Task: Apply time zone "New Delhi".
Action: Mouse moved to (252, 417)
Screenshot: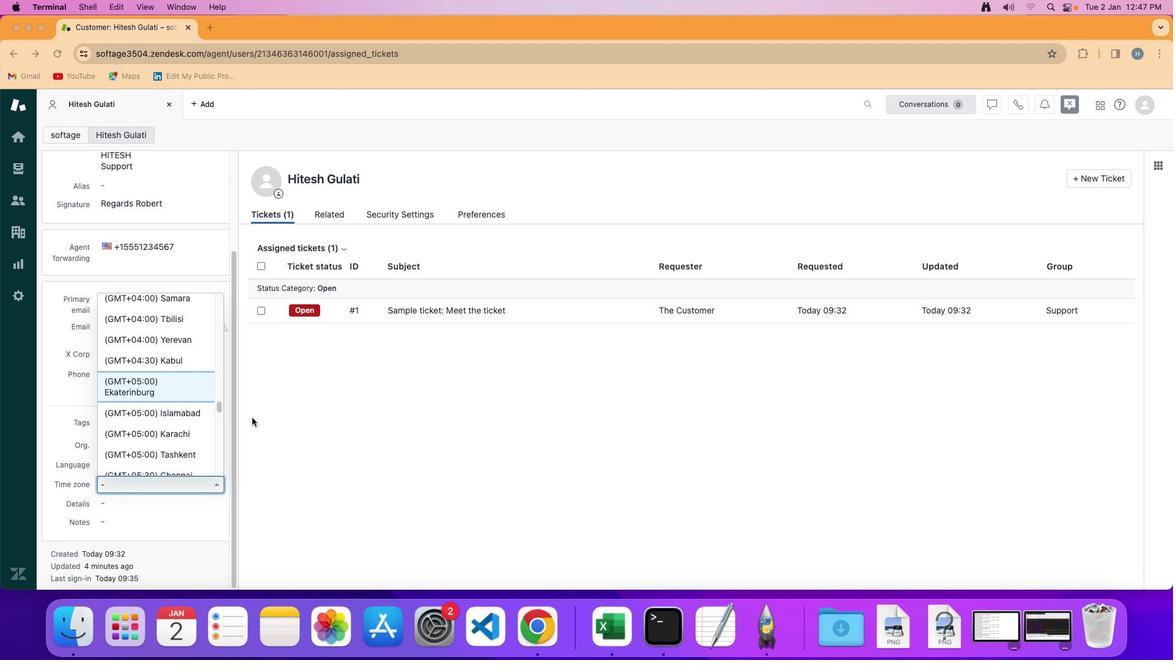 
Action: Mouse pressed left at (252, 417)
Screenshot: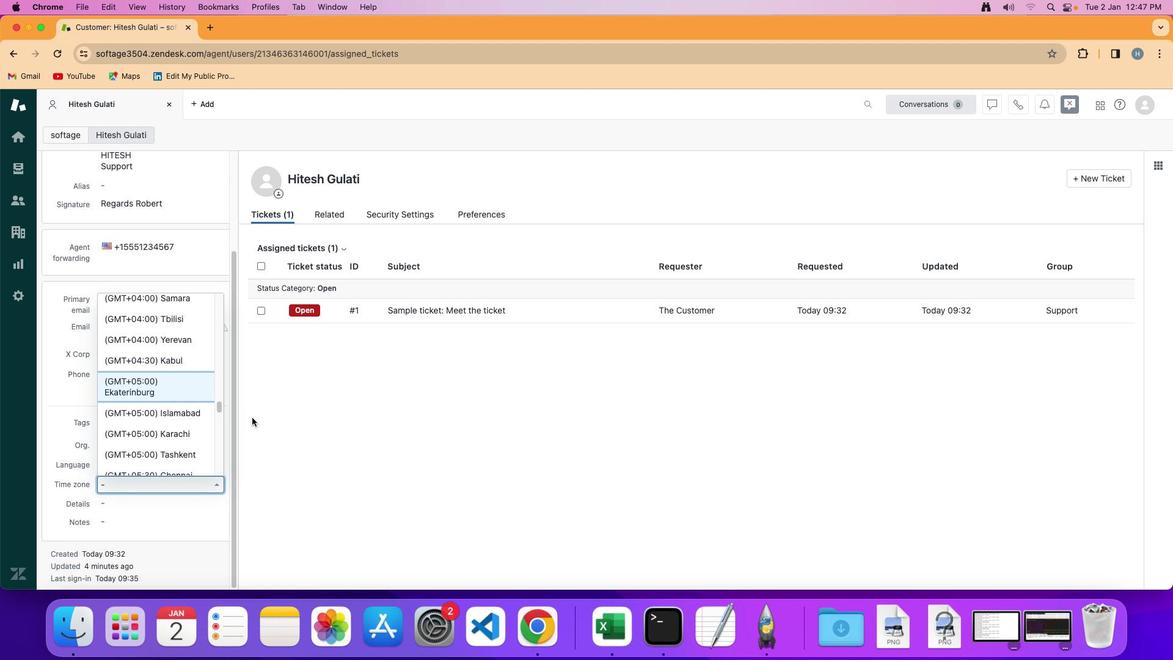 
Action: Mouse moved to (179, 425)
Screenshot: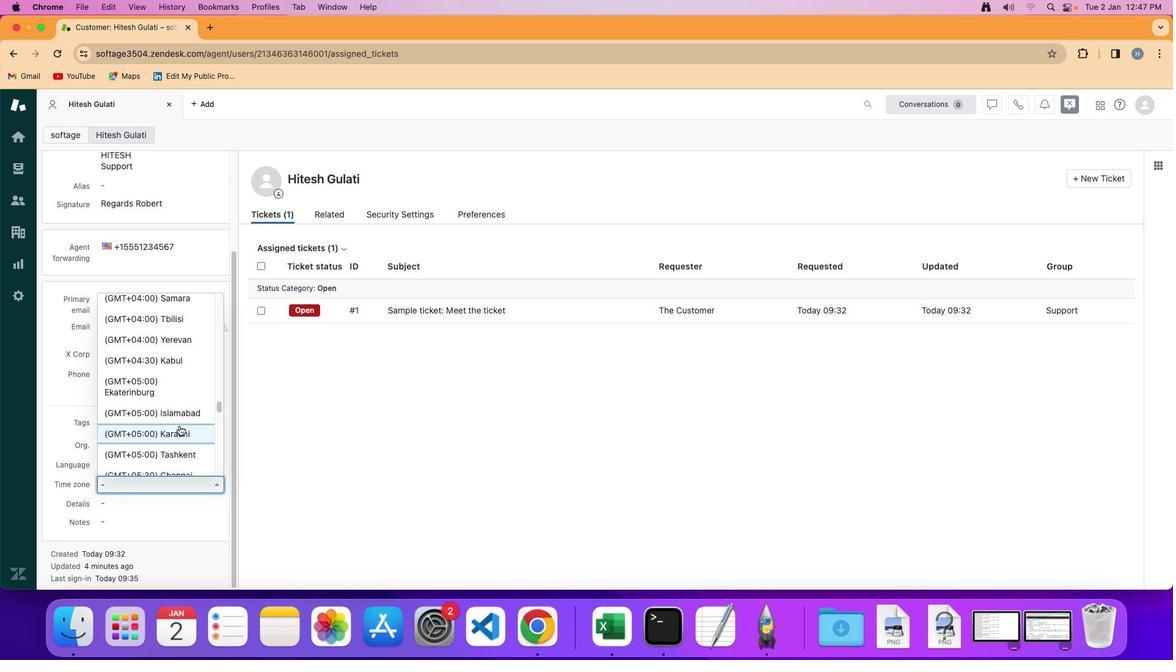 
Action: Mouse scrolled (179, 425) with delta (0, 0)
Screenshot: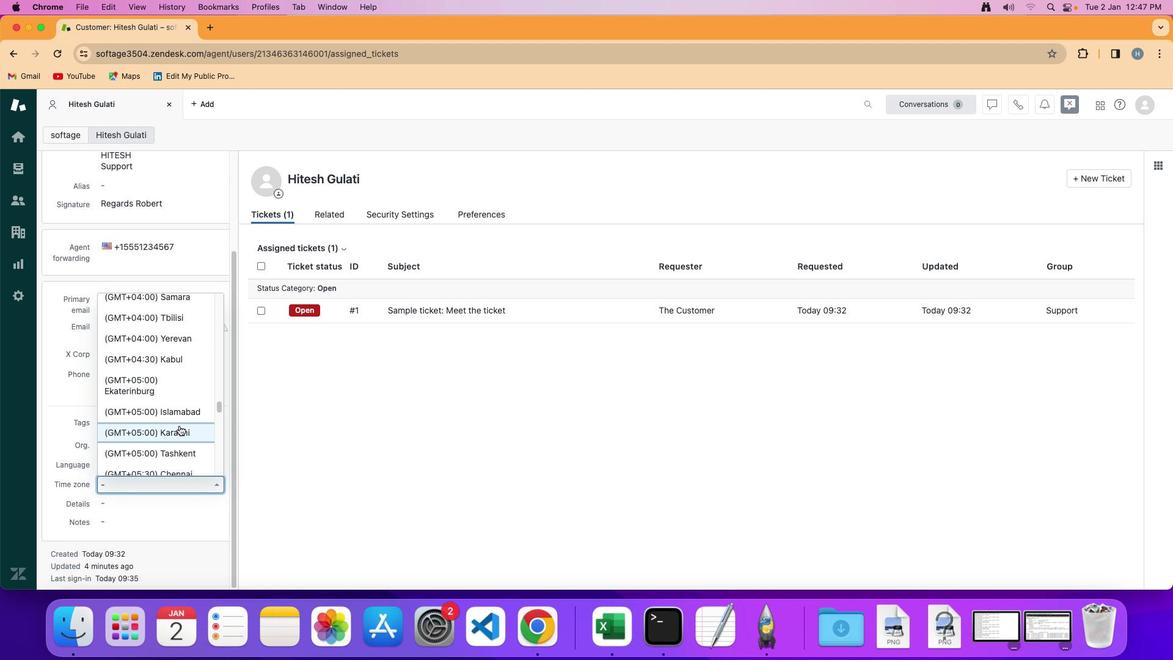 
Action: Mouse scrolled (179, 425) with delta (0, 0)
Screenshot: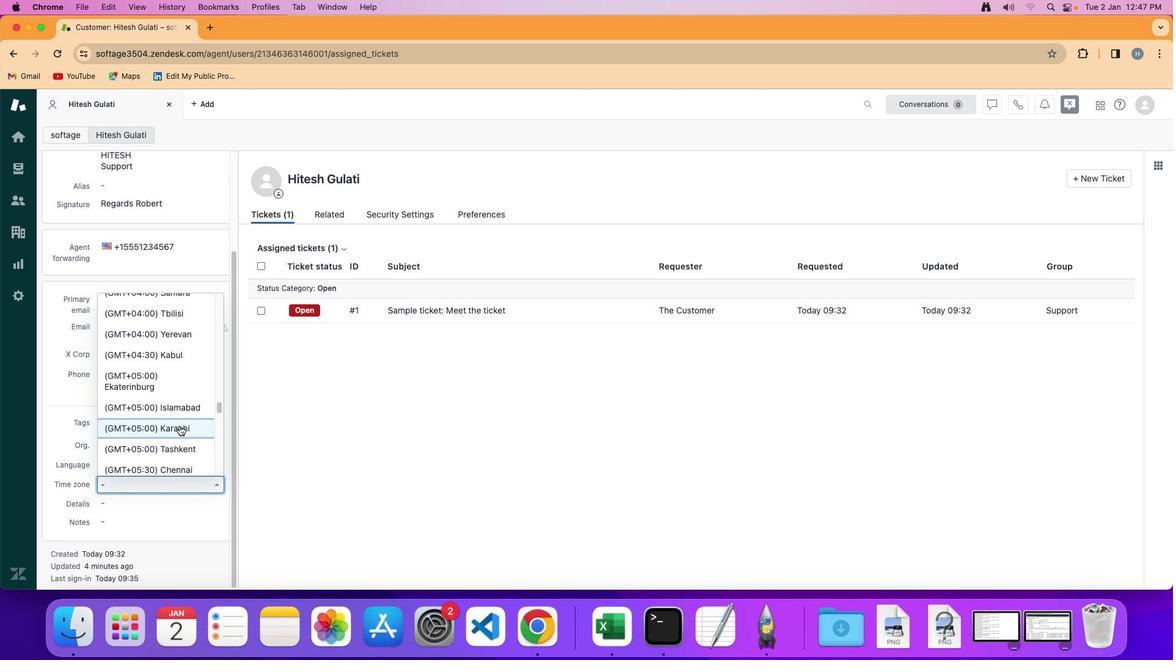 
Action: Mouse scrolled (179, 425) with delta (0, 0)
Screenshot: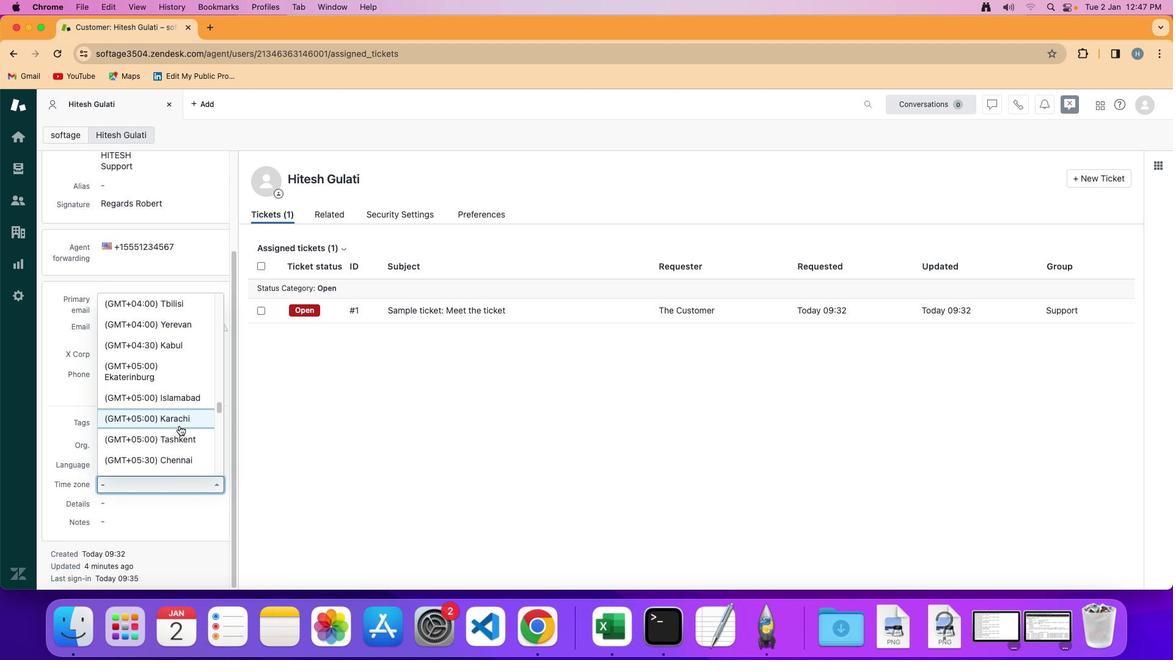 
Action: Mouse scrolled (179, 425) with delta (0, 0)
Screenshot: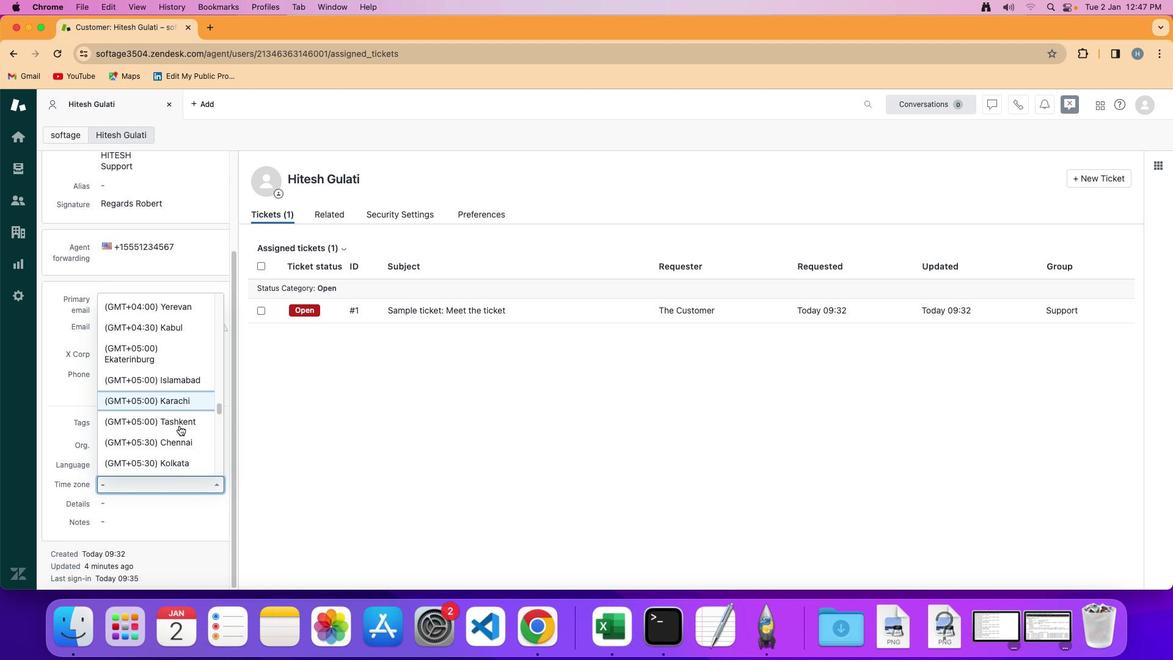 
Action: Mouse moved to (179, 424)
Screenshot: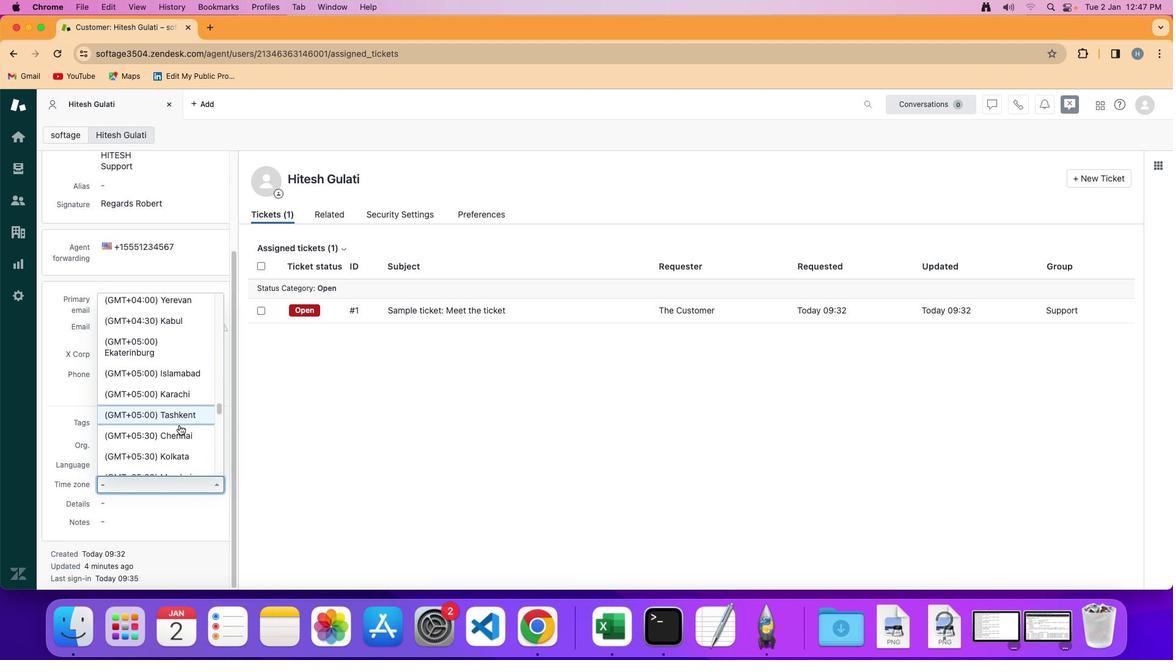 
Action: Mouse scrolled (179, 424) with delta (0, 0)
Screenshot: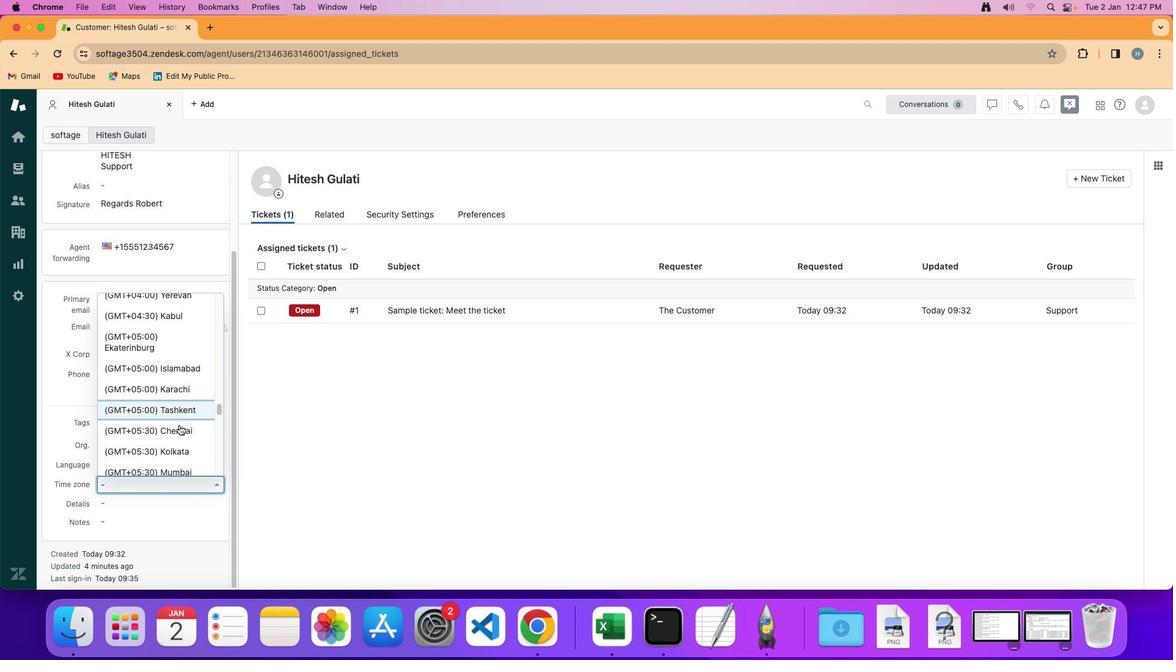 
Action: Mouse scrolled (179, 424) with delta (0, 0)
Screenshot: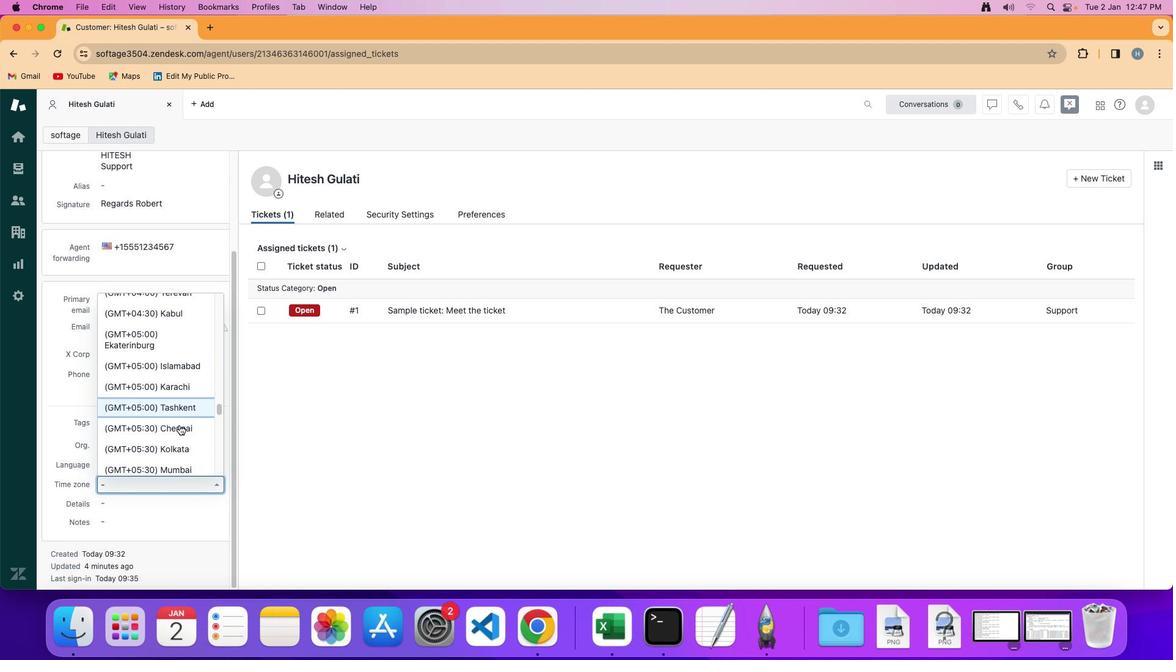 
Action: Mouse scrolled (179, 424) with delta (0, 0)
Screenshot: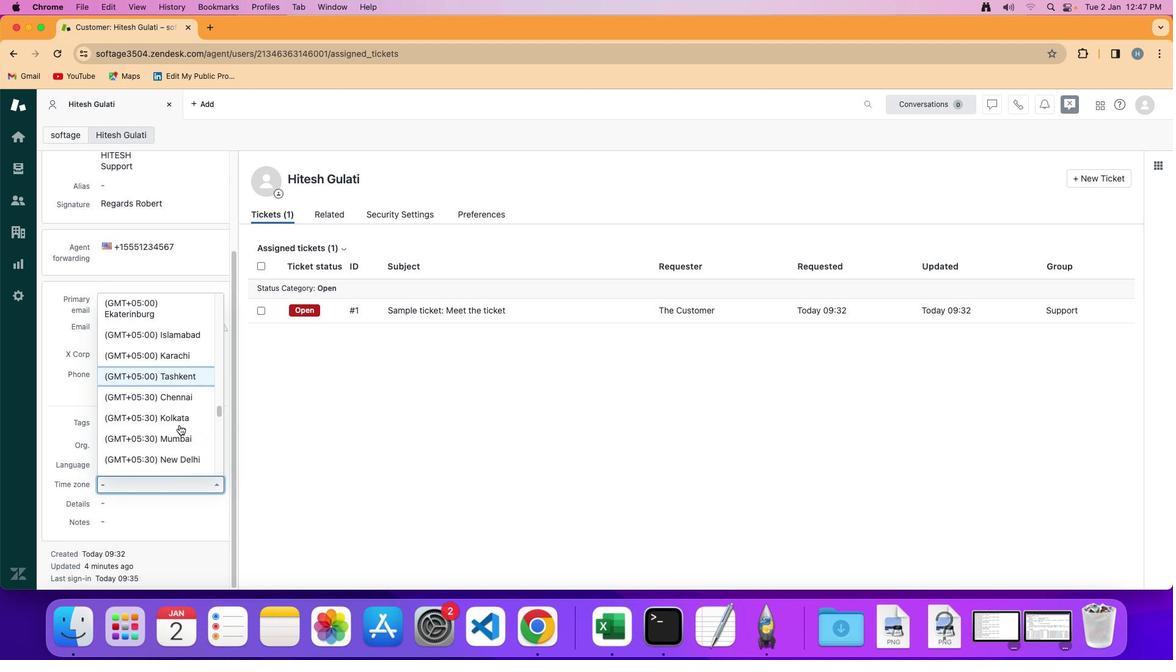 
Action: Mouse scrolled (179, 424) with delta (0, -1)
Screenshot: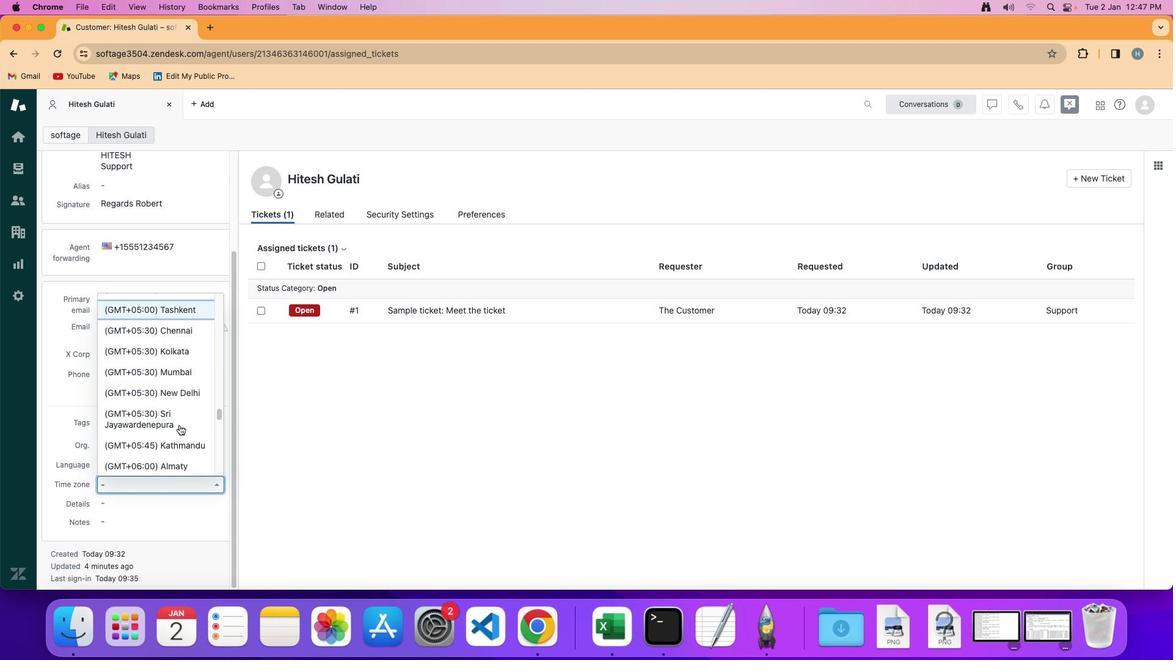 
Action: Mouse moved to (196, 371)
Screenshot: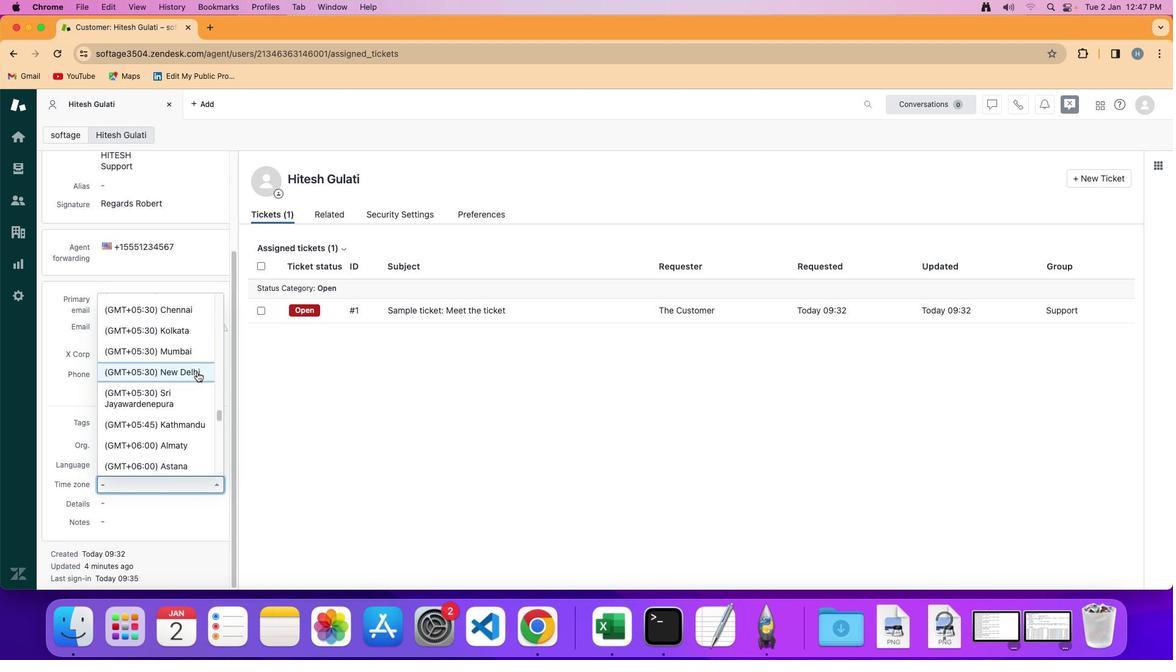 
Action: Mouse pressed left at (196, 371)
Screenshot: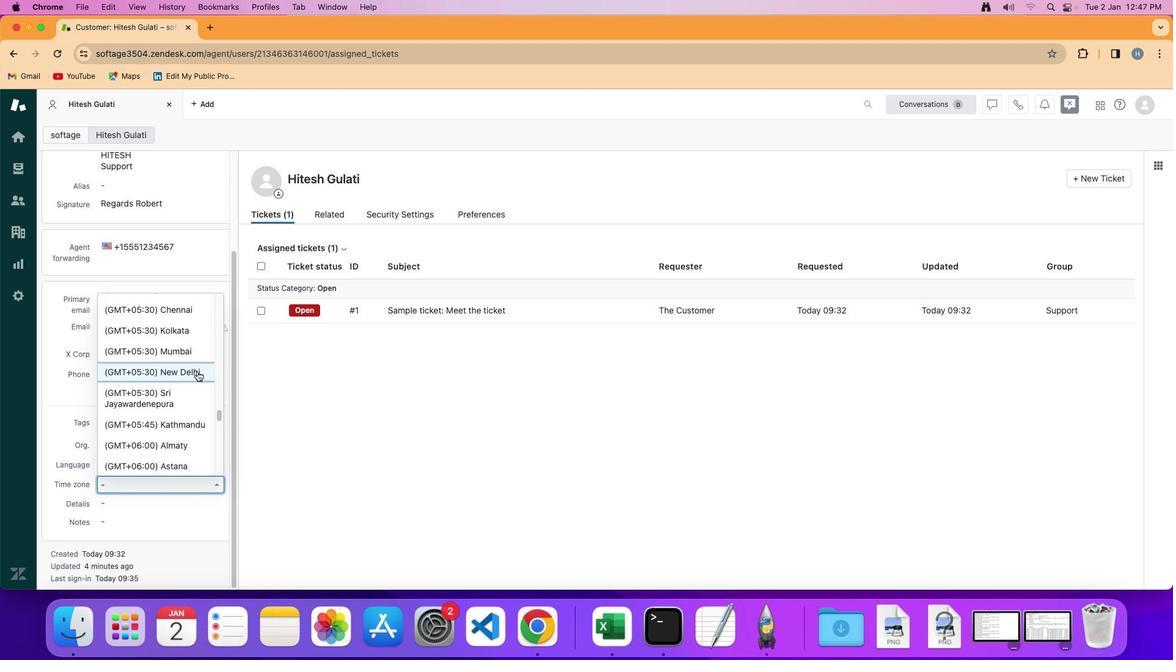 
Action: Mouse moved to (470, 418)
Screenshot: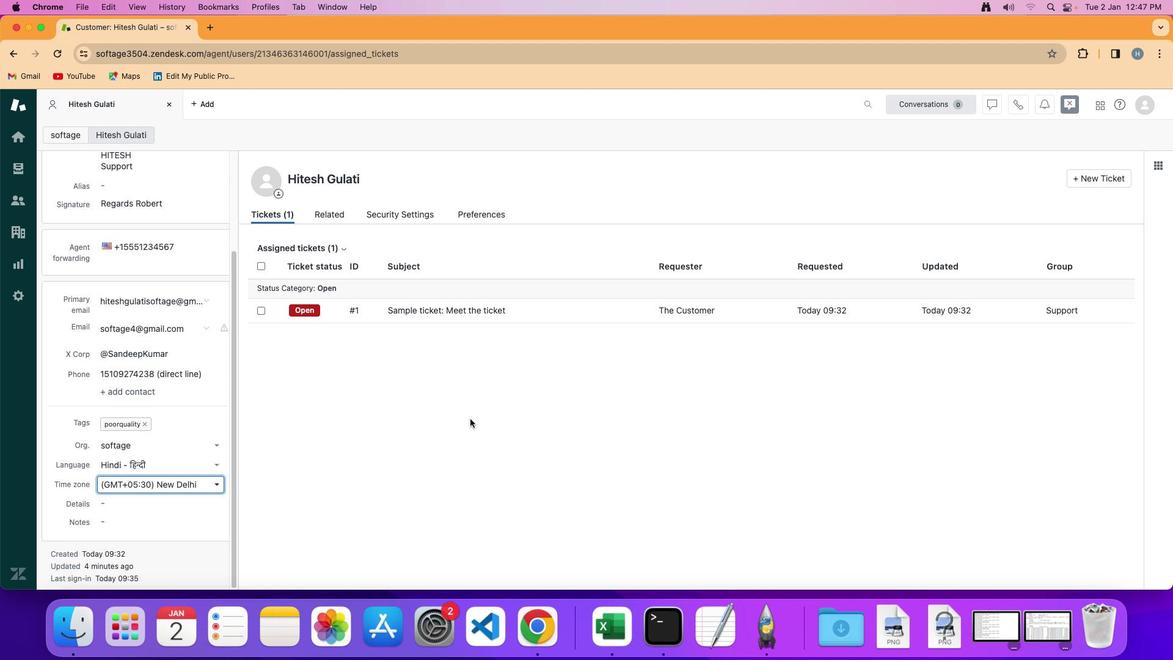 
